 Task: Create List Brand Identity Planning in Board DevOps Platforms and Tools to Workspace Audit and Assurance Services. Create List Brand Identity Evaluation in Board Email Marketing Triggered Campaigns to Workspace Audit and Assurance Services. Create List Brand Identity Management in Board Product User Interface Design and Testing to Workspace Audit and Assurance Services
Action: Mouse moved to (77, 296)
Screenshot: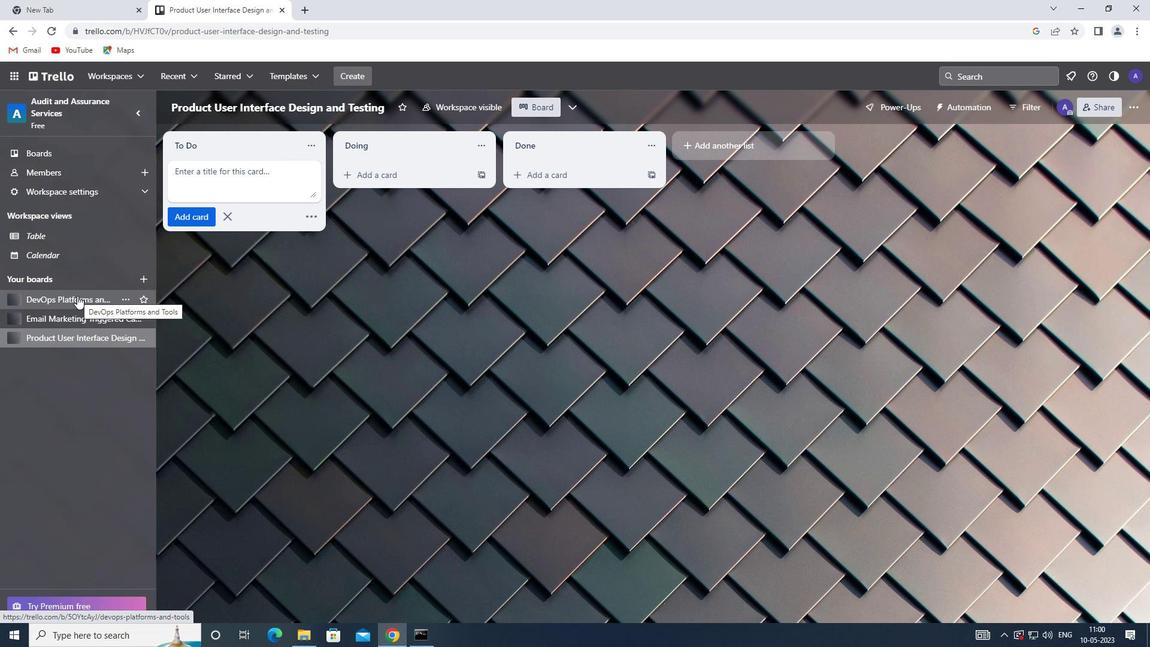 
Action: Mouse pressed left at (77, 296)
Screenshot: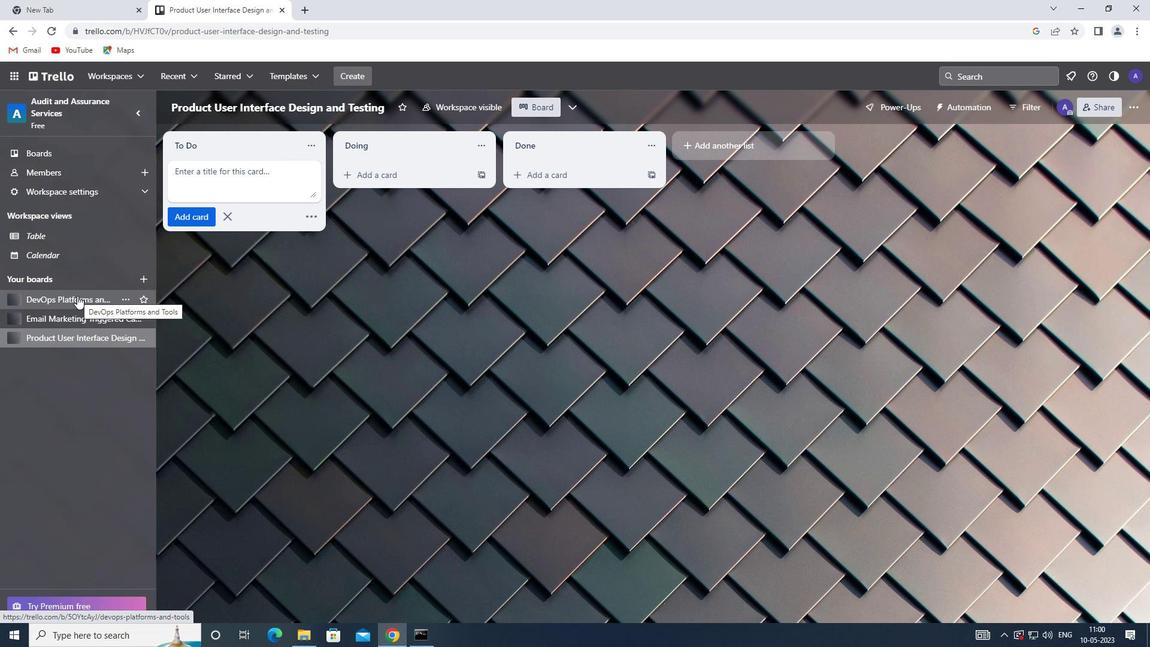 
Action: Mouse moved to (723, 146)
Screenshot: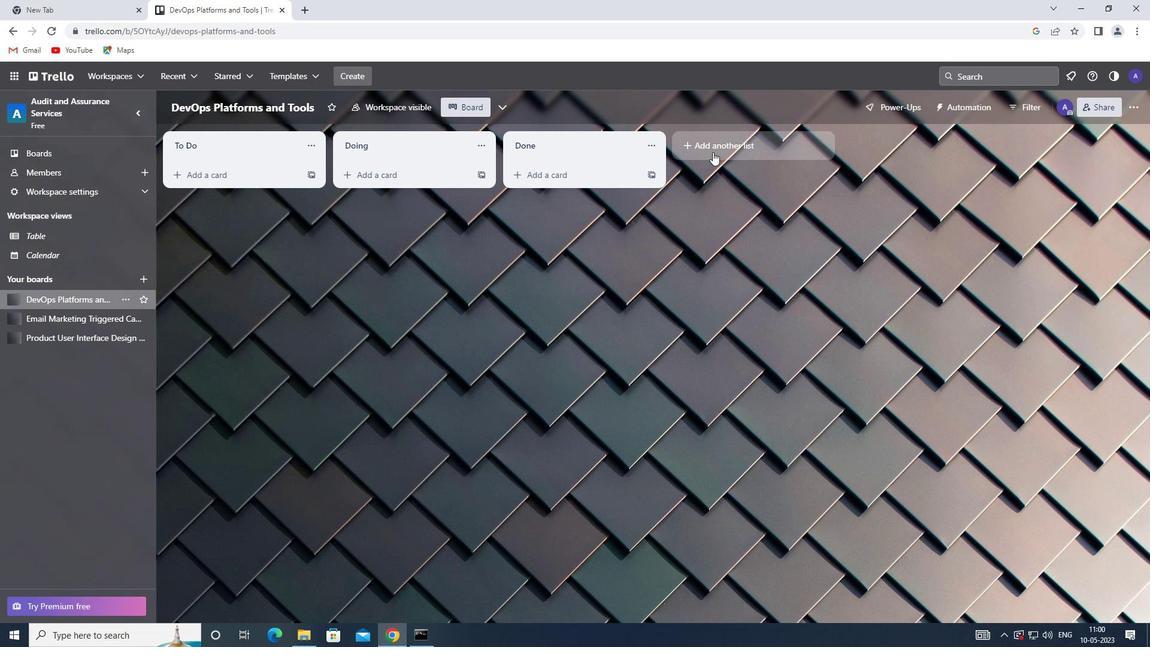 
Action: Mouse pressed left at (723, 146)
Screenshot: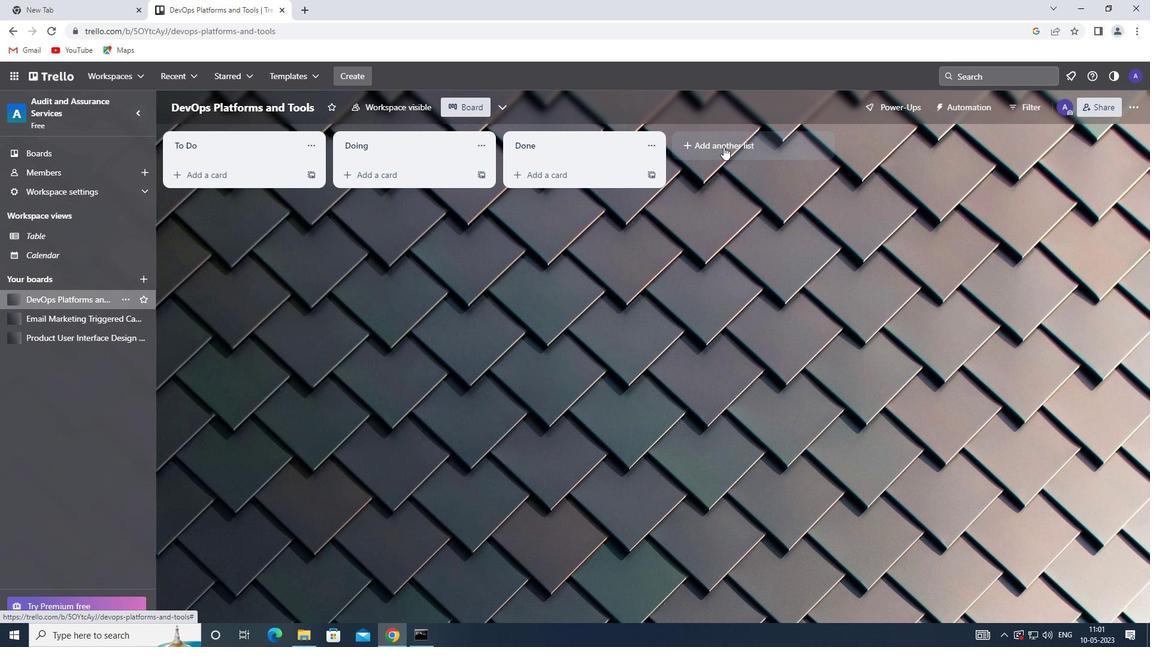 
Action: Key pressed <Key.shift>BRAND<Key.space><Key.shift>IDENTITY<Key.space><Key.shift>PLANNING
Screenshot: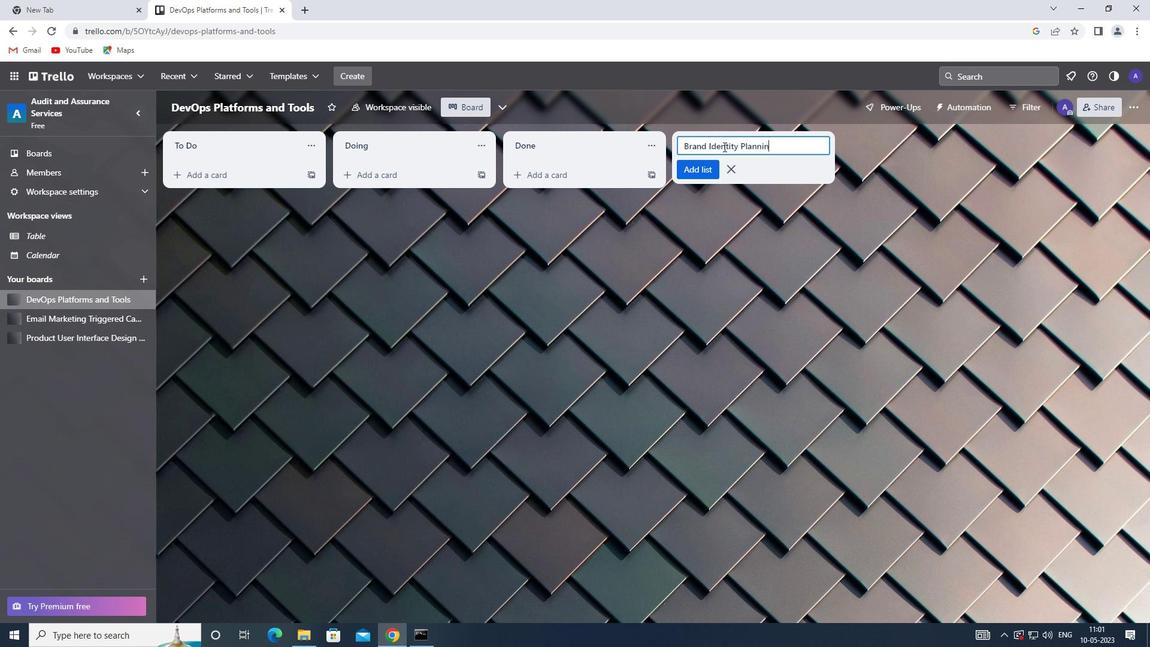 
Action: Mouse moved to (708, 167)
Screenshot: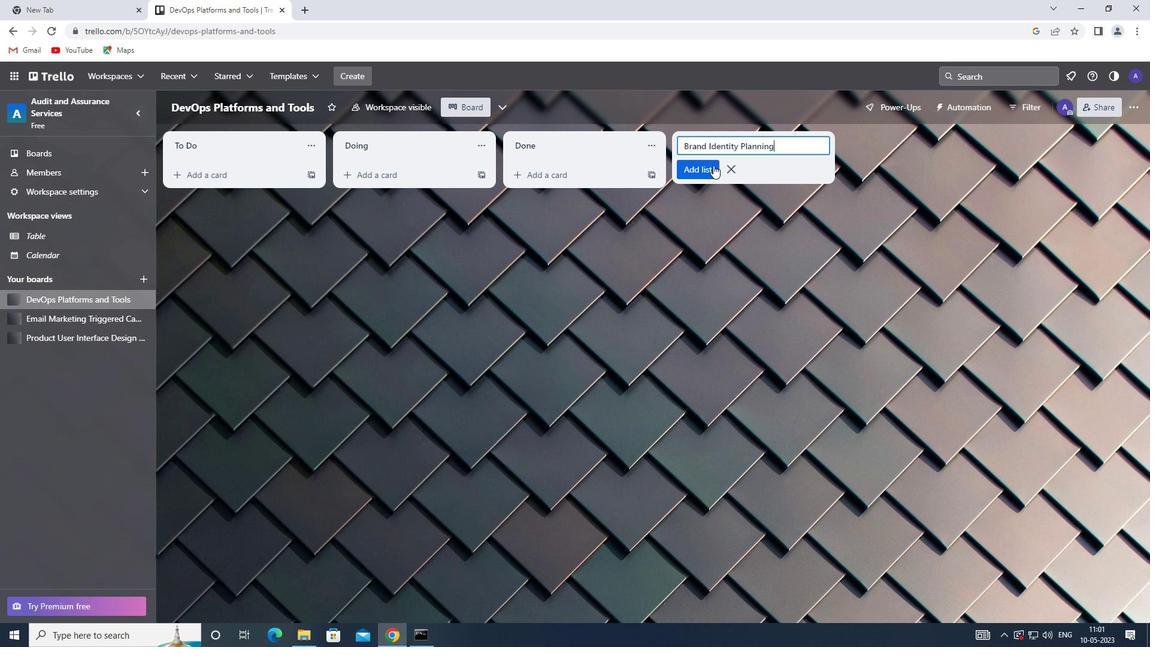 
Action: Mouse pressed left at (708, 167)
Screenshot: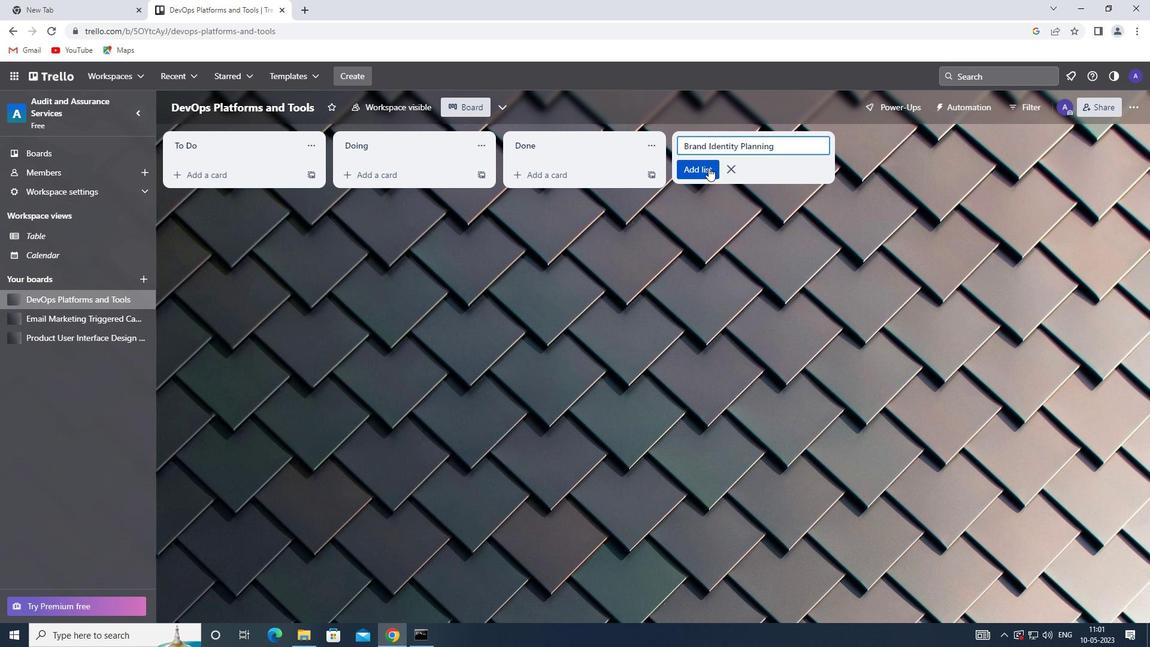 
Action: Mouse moved to (81, 310)
Screenshot: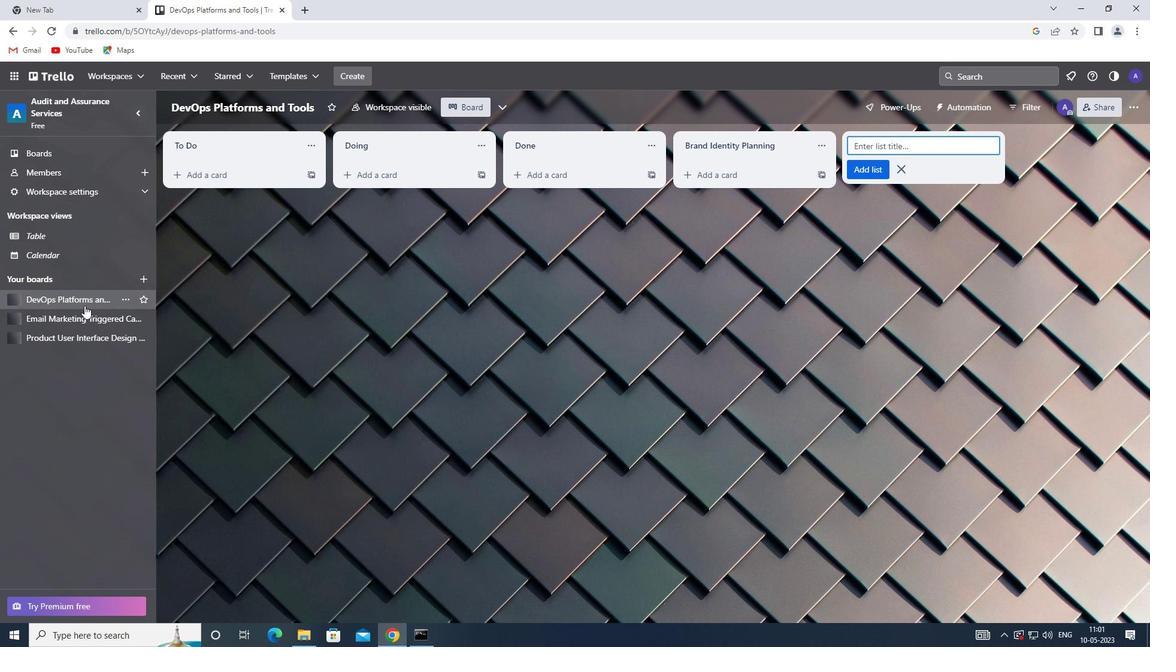 
Action: Mouse pressed left at (81, 310)
Screenshot: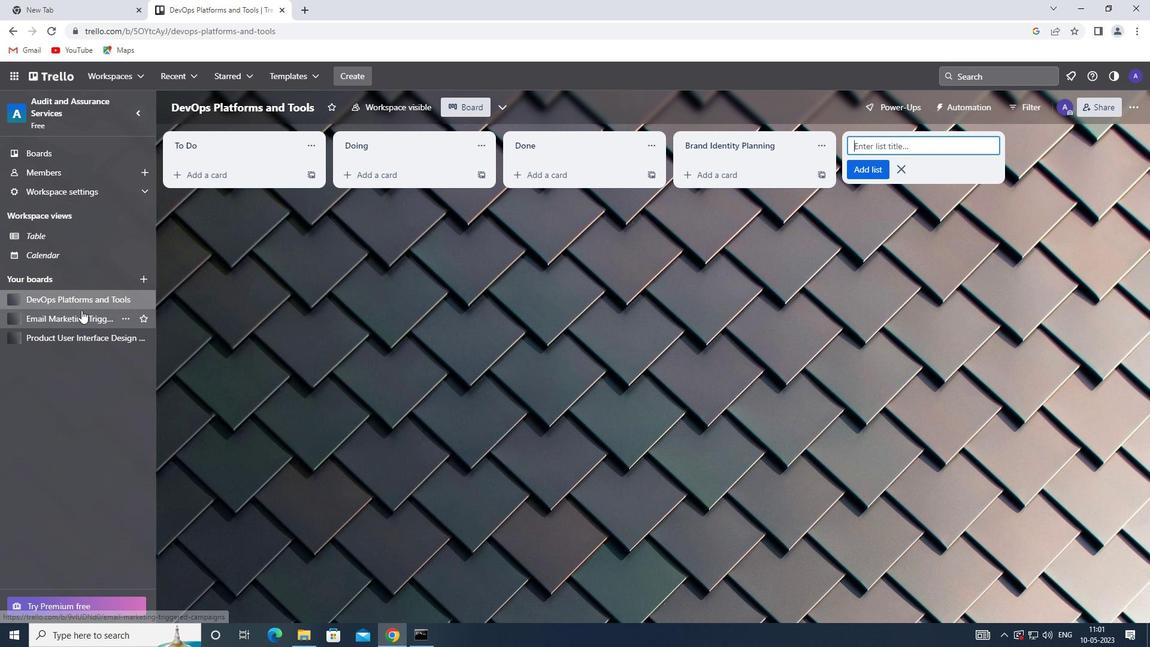 
Action: Mouse moved to (715, 142)
Screenshot: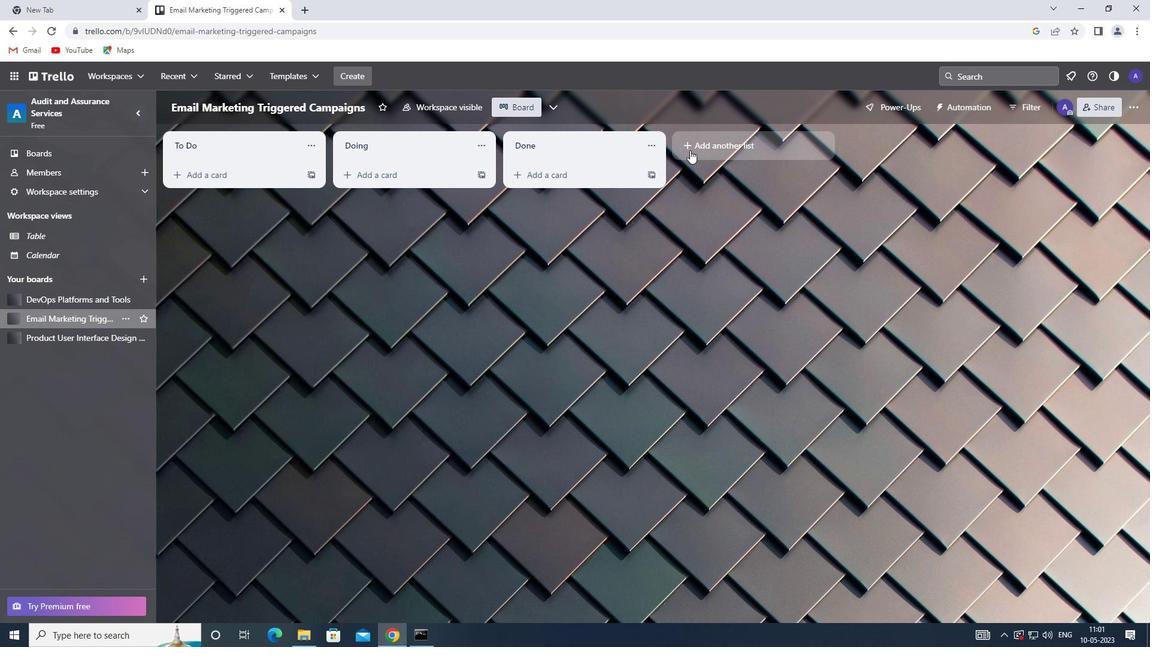 
Action: Mouse pressed left at (715, 142)
Screenshot: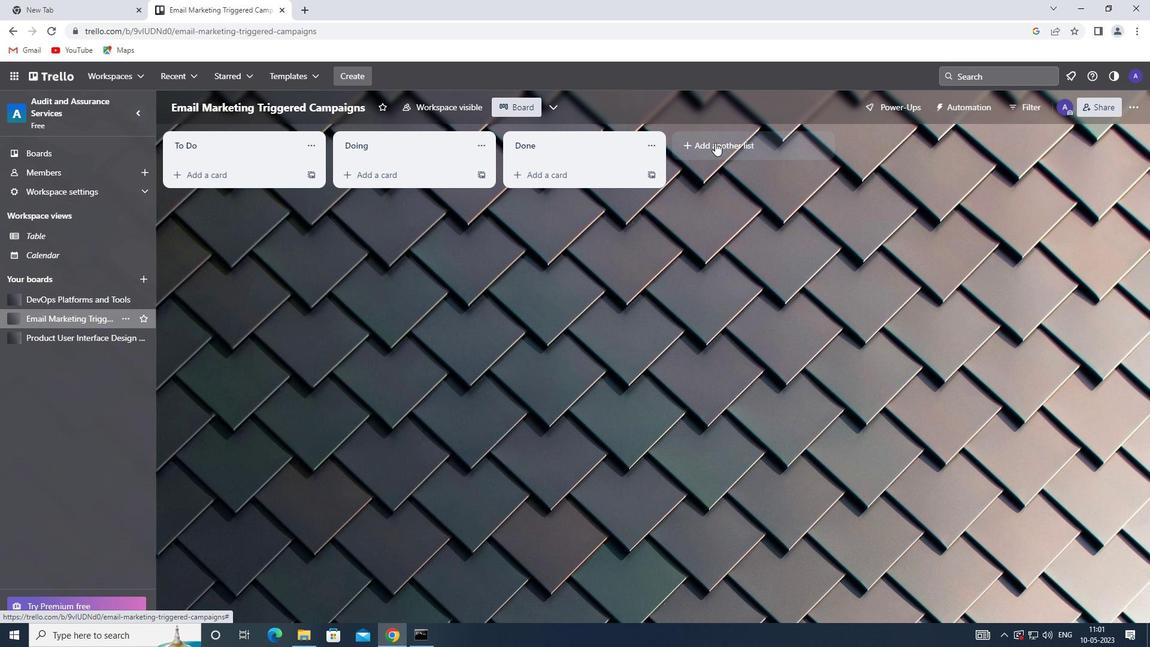 
Action: Mouse moved to (717, 148)
Screenshot: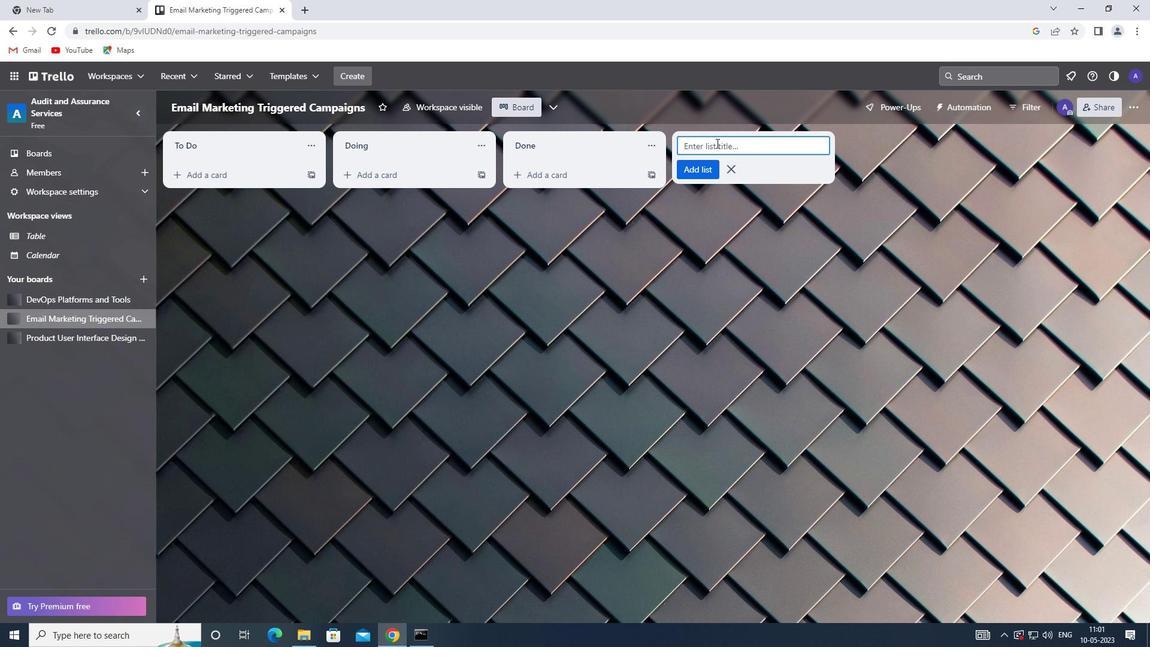 
Action: Key pressed <Key.shift>BRAND<Key.space><Key.shift>IDENTITY<Key.space><Key.shift>EVALUATION
Screenshot: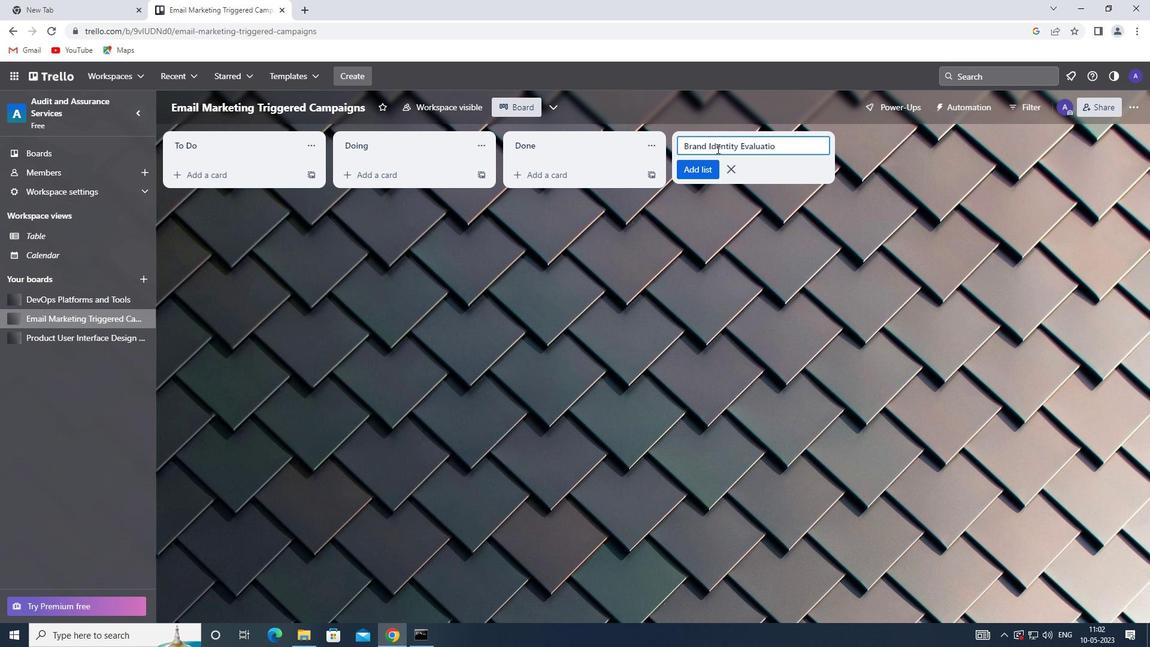 
Action: Mouse moved to (694, 167)
Screenshot: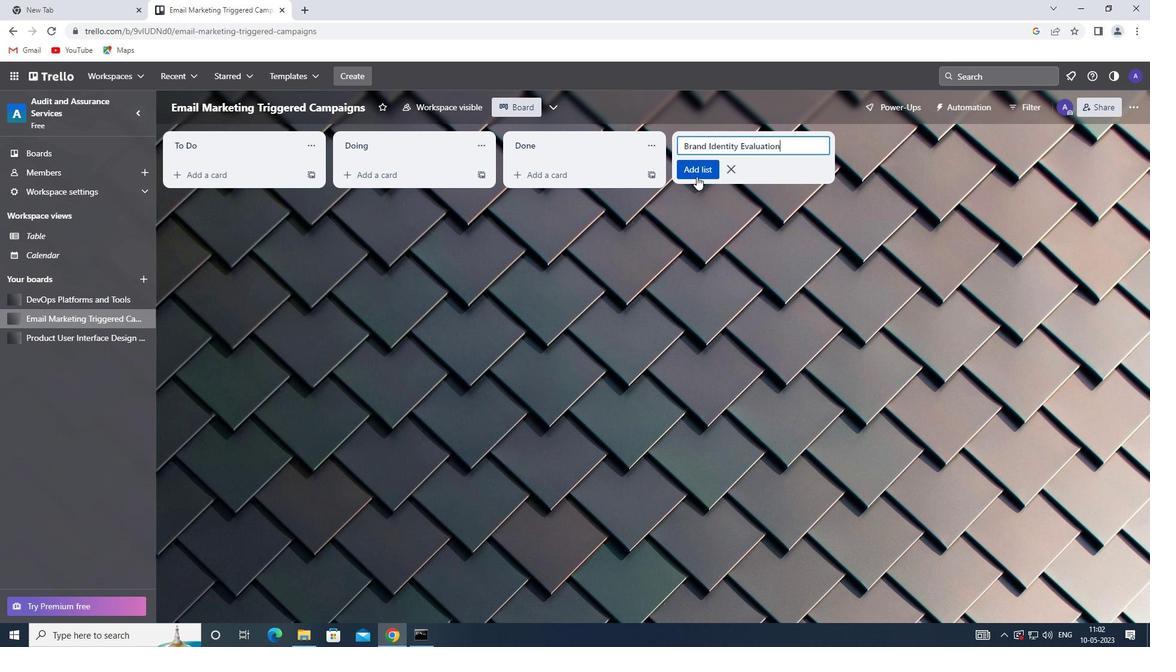 
Action: Mouse pressed left at (694, 167)
Screenshot: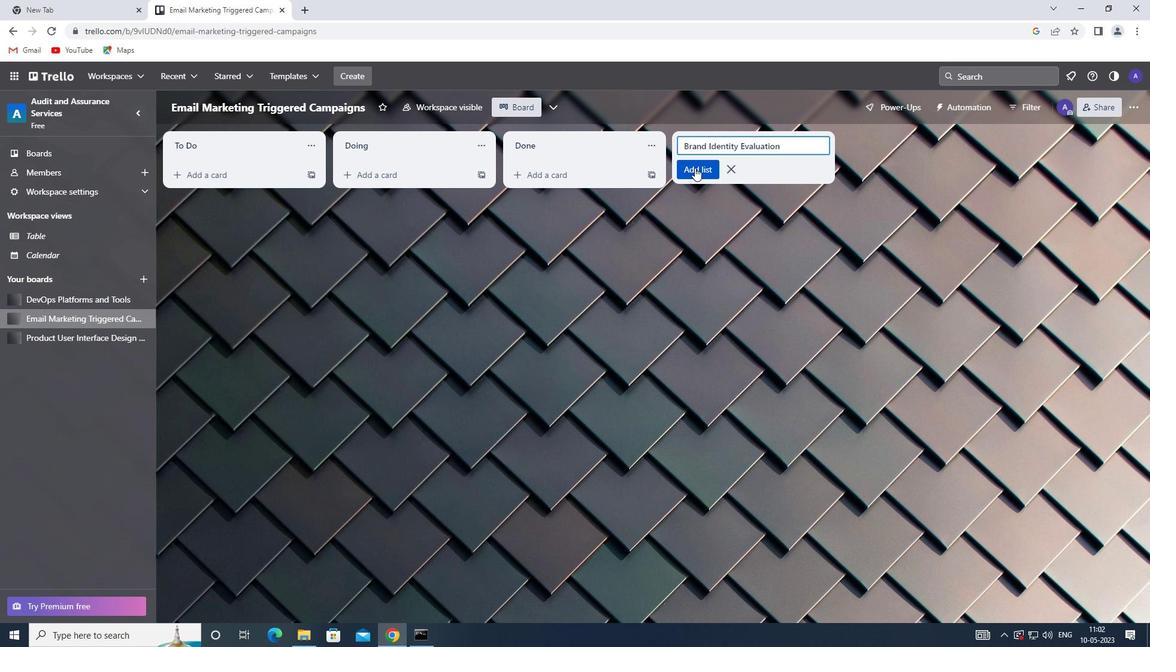 
Action: Mouse moved to (87, 334)
Screenshot: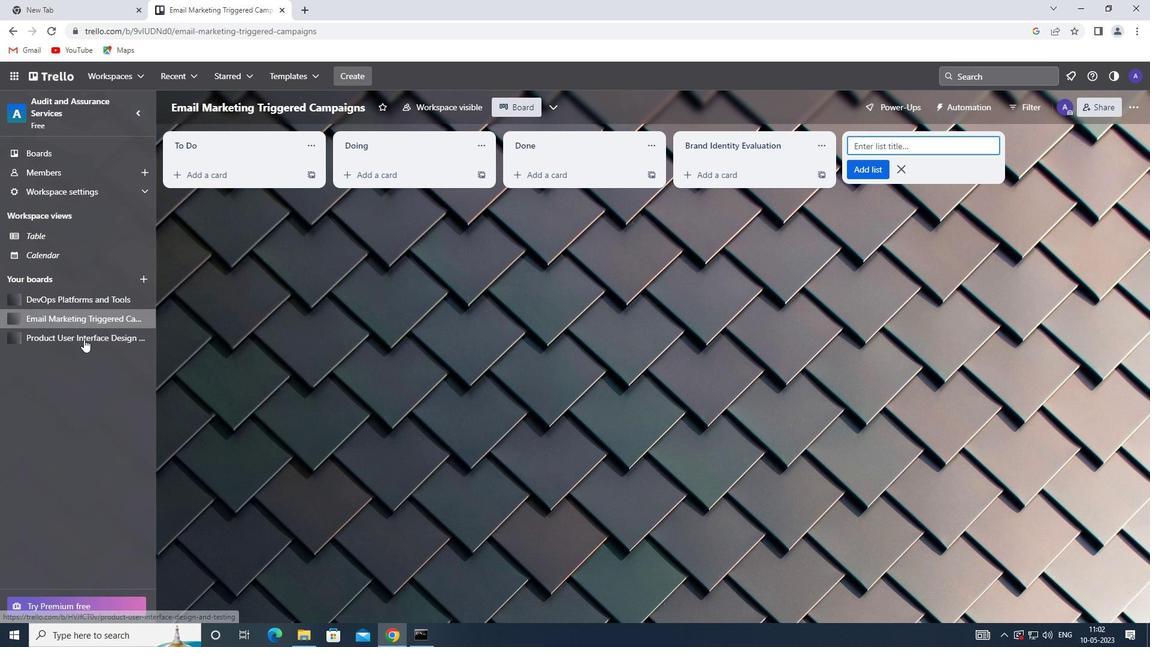 
Action: Mouse pressed left at (87, 334)
Screenshot: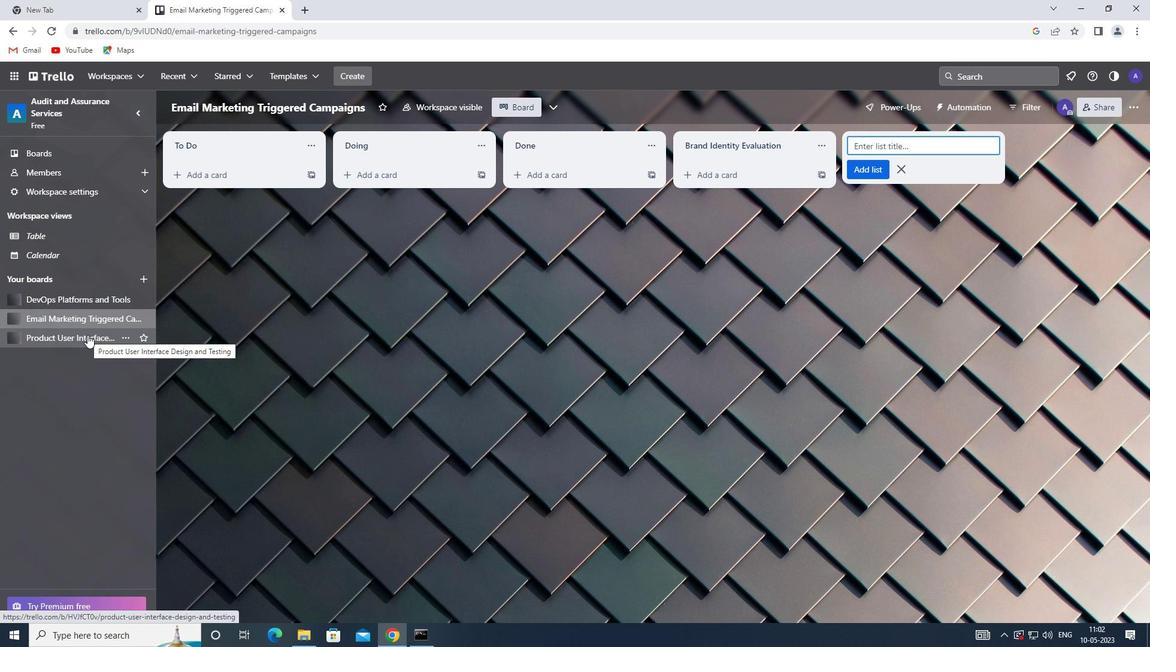
Action: Mouse moved to (723, 146)
Screenshot: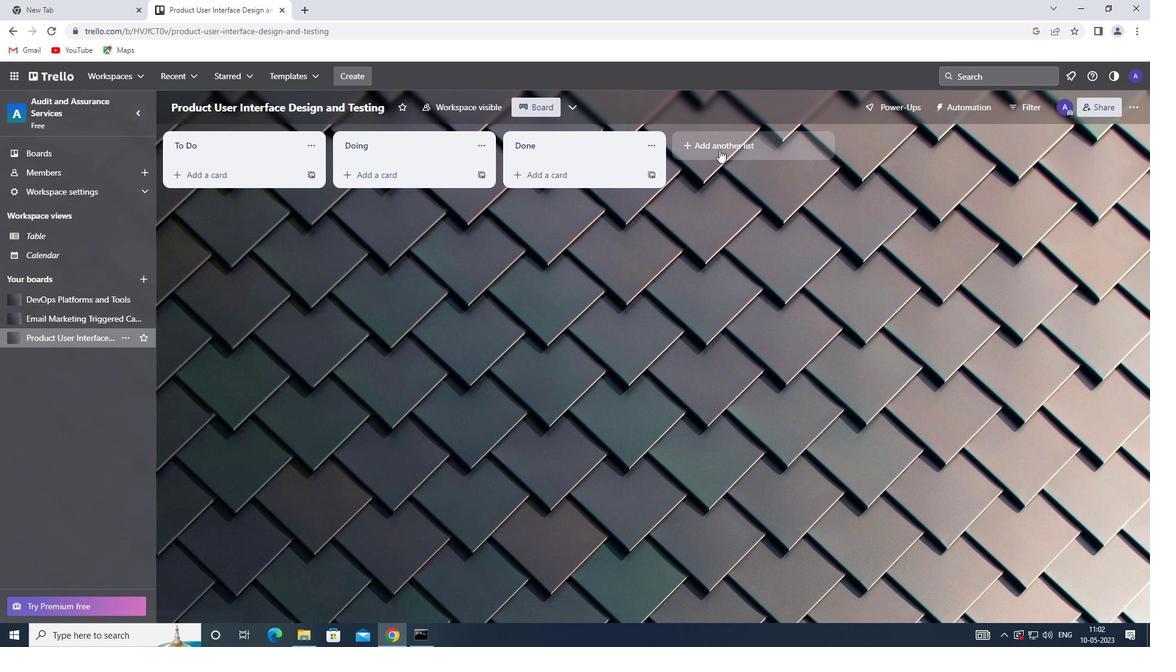
Action: Mouse pressed left at (723, 146)
Screenshot: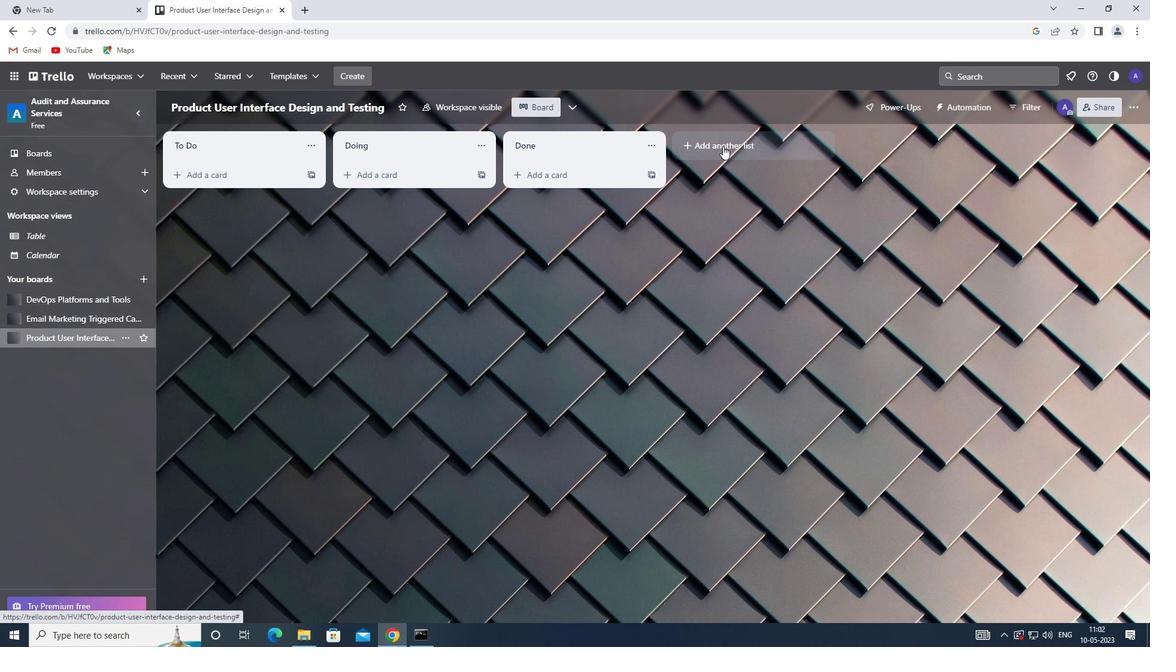 
Action: Key pressed <Key.shift>BRAND<Key.space><Key.shift>IDENTITY<Key.space><Key.shift>METRICS
Screenshot: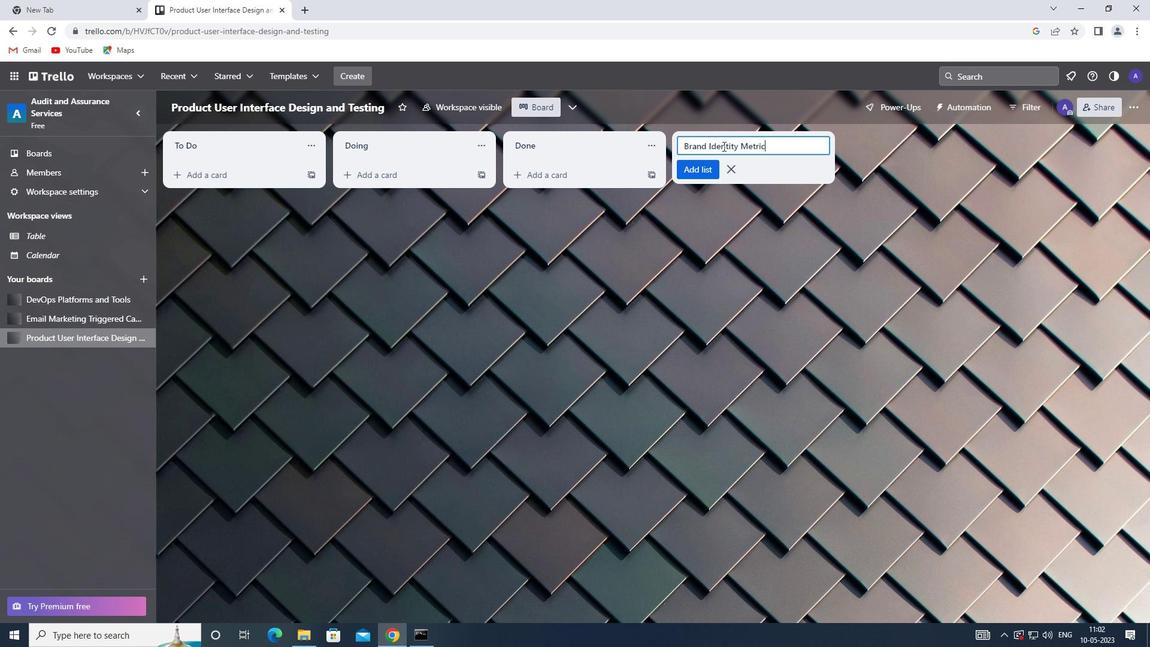 
Action: Mouse moved to (695, 166)
Screenshot: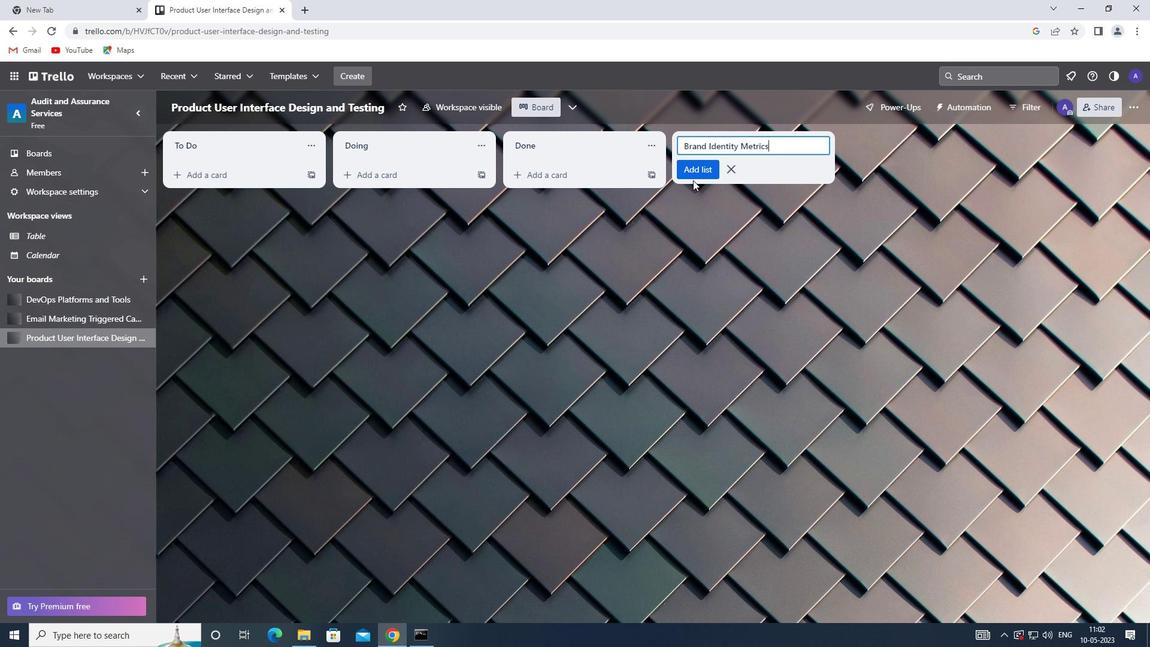 
Action: Mouse pressed left at (695, 166)
Screenshot: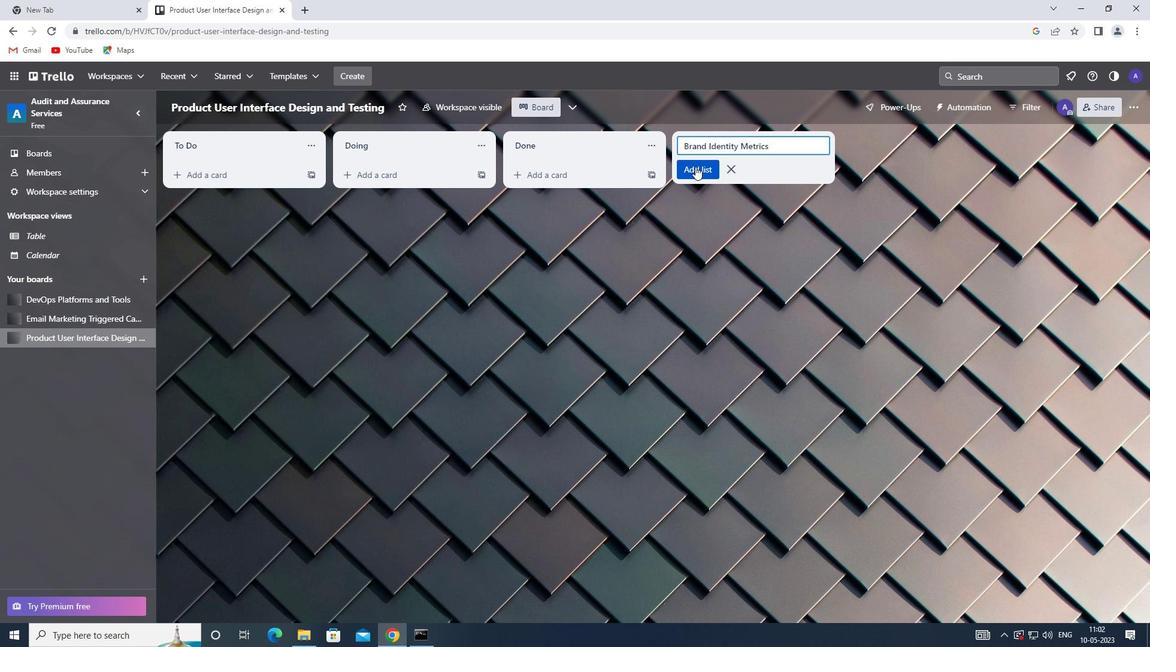 
Action: Mouse moved to (695, 166)
Screenshot: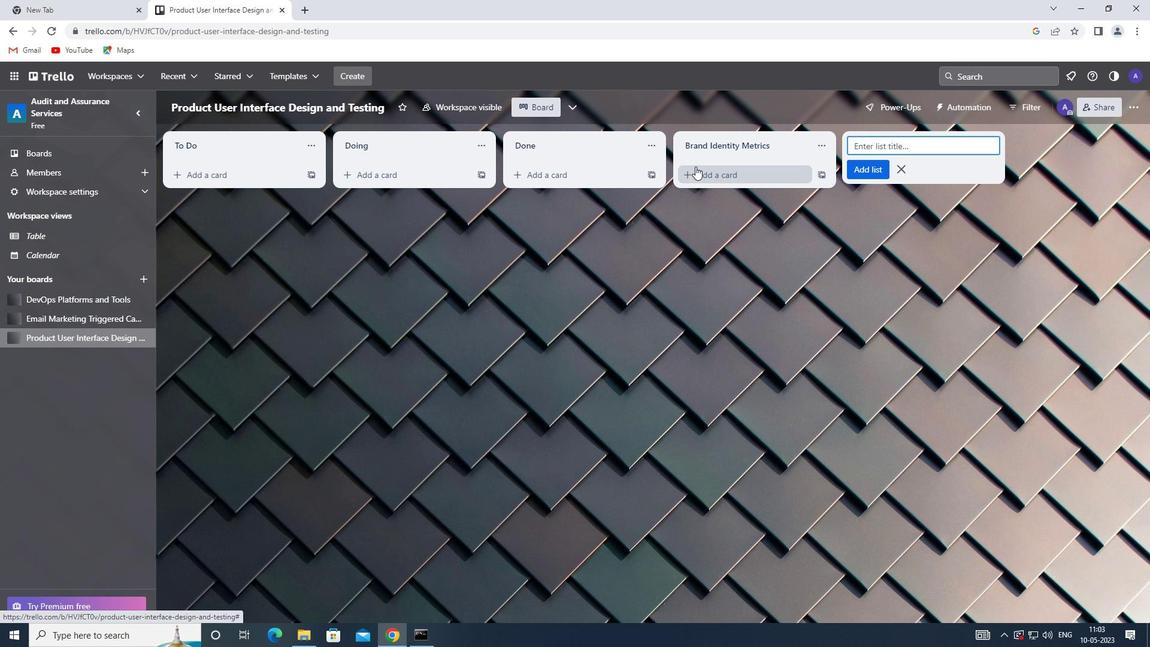 
